 Task: Create a rule when custom fields priority and status are completed.
Action: Mouse moved to (1358, 128)
Screenshot: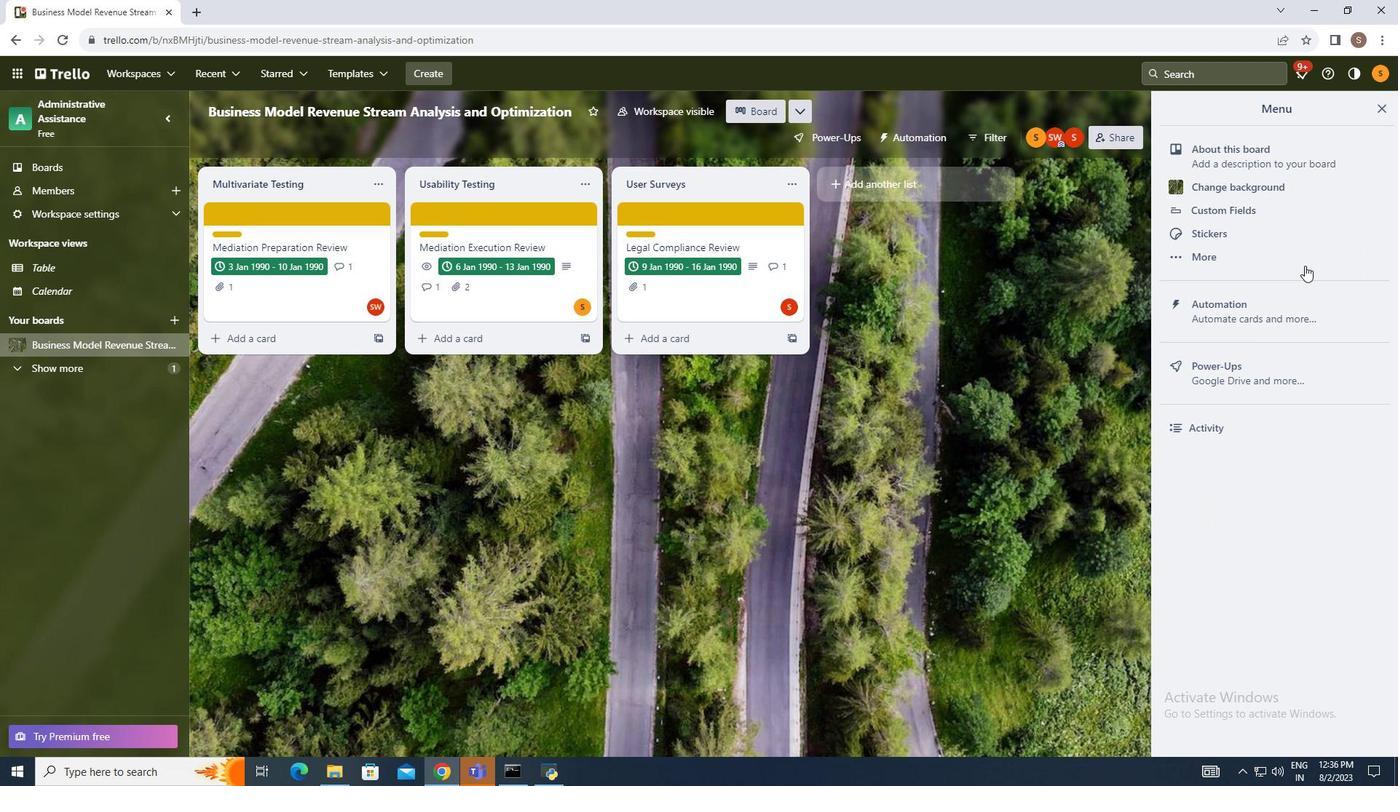 
Action: Mouse pressed left at (1358, 128)
Screenshot: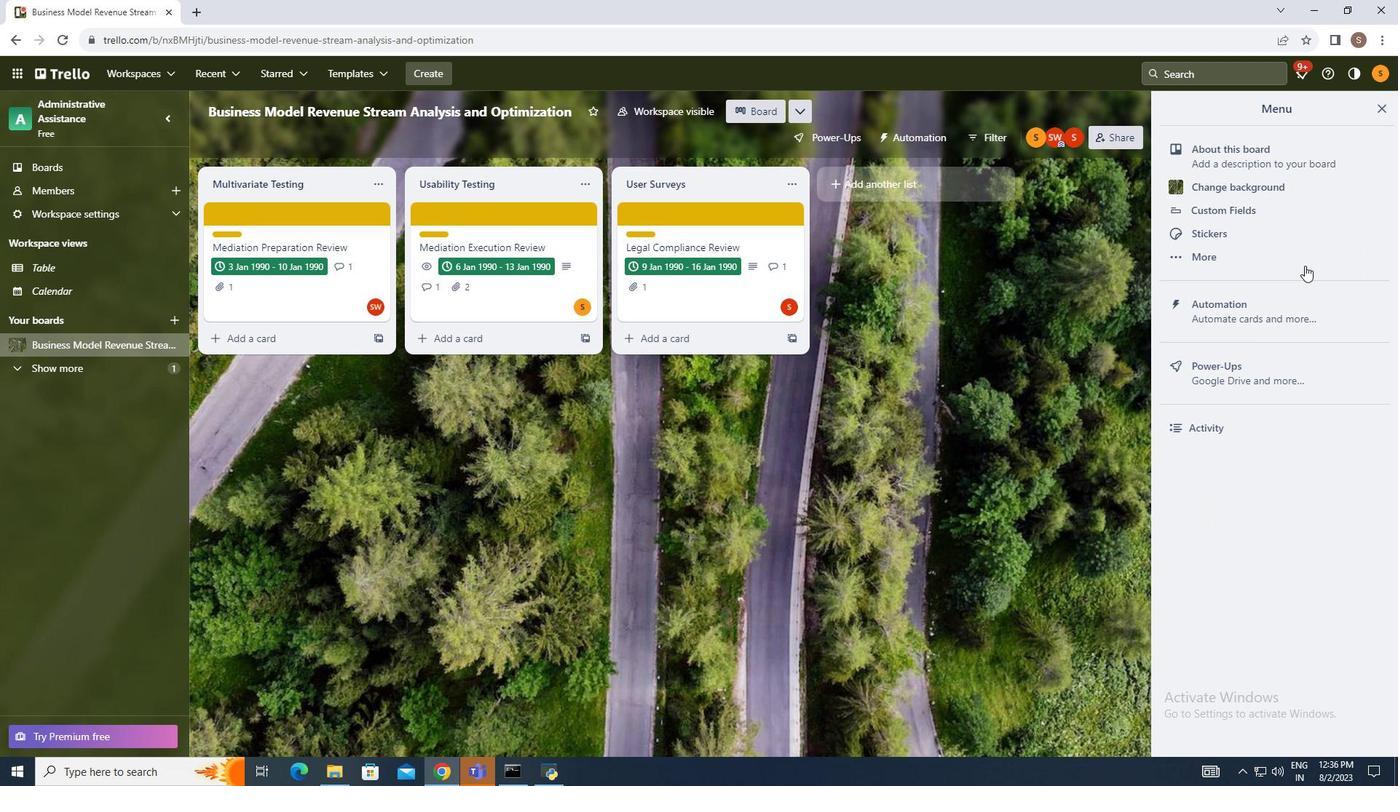 
Action: Mouse moved to (1220, 308)
Screenshot: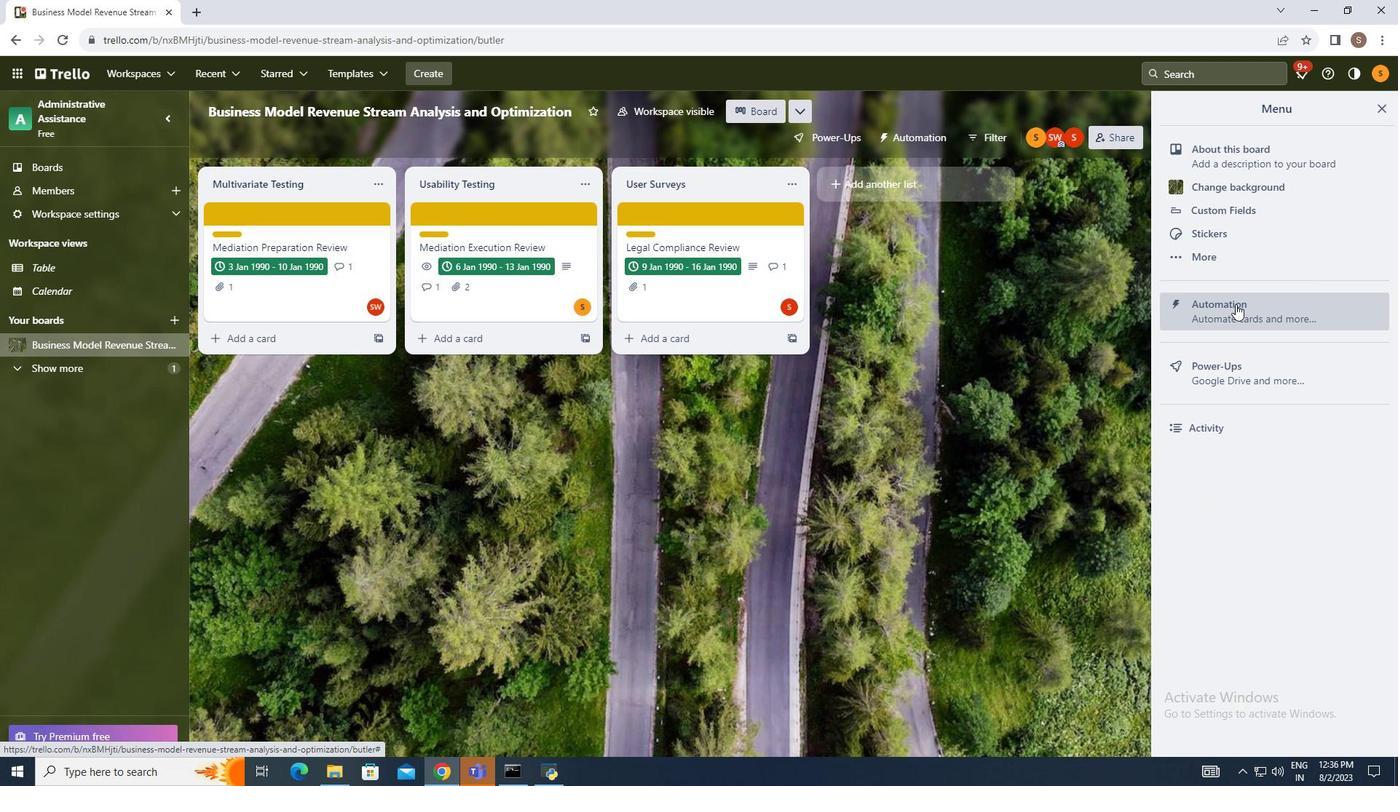 
Action: Mouse pressed left at (1220, 308)
Screenshot: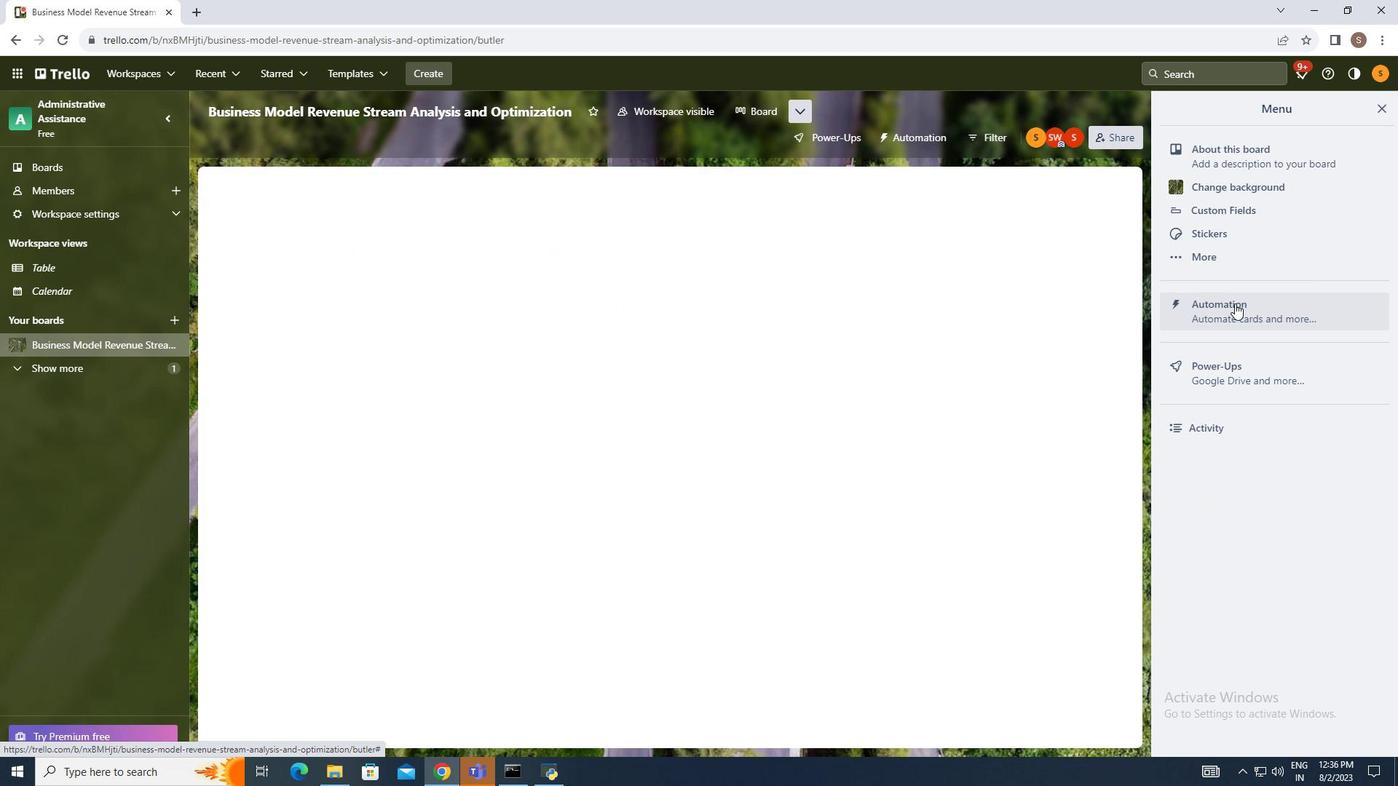 
Action: Mouse moved to (285, 268)
Screenshot: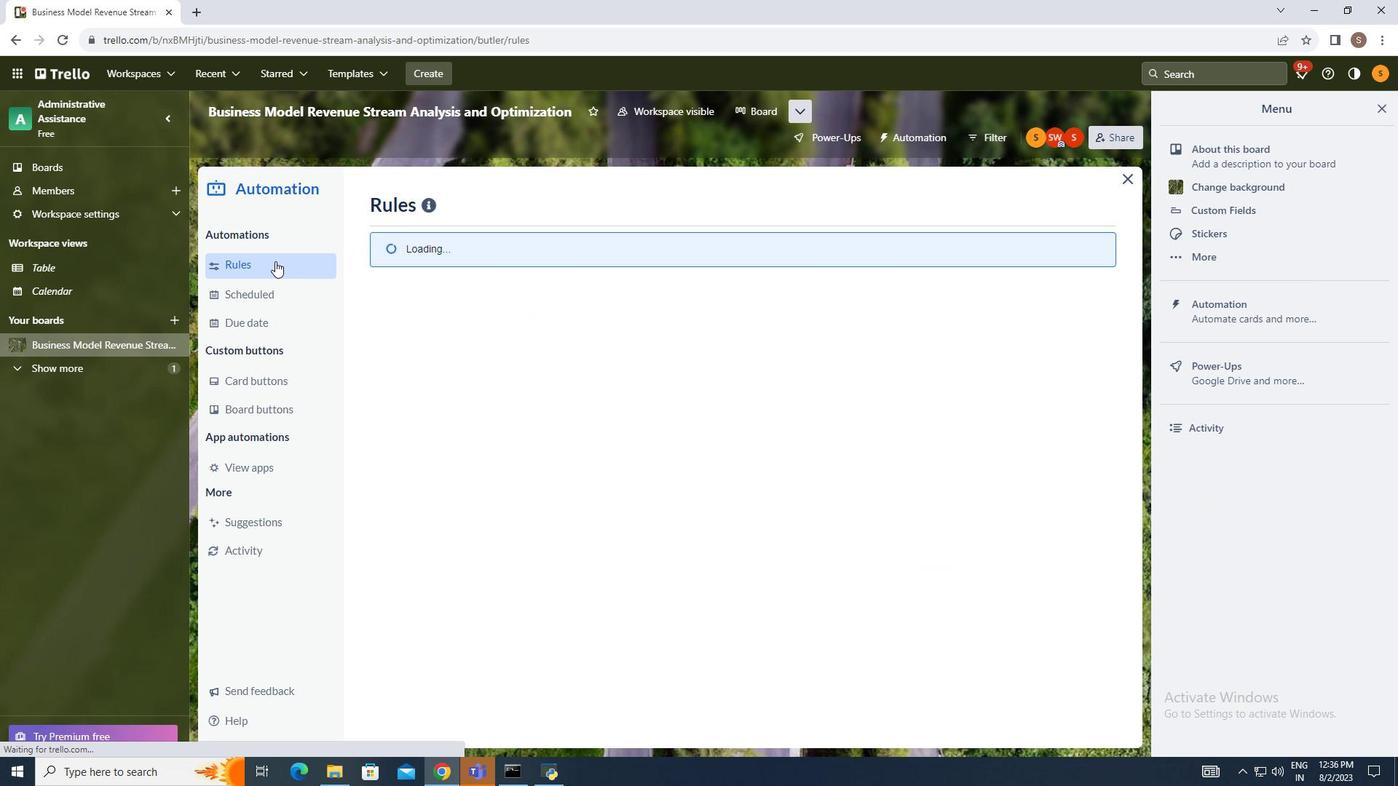 
Action: Mouse pressed left at (285, 268)
Screenshot: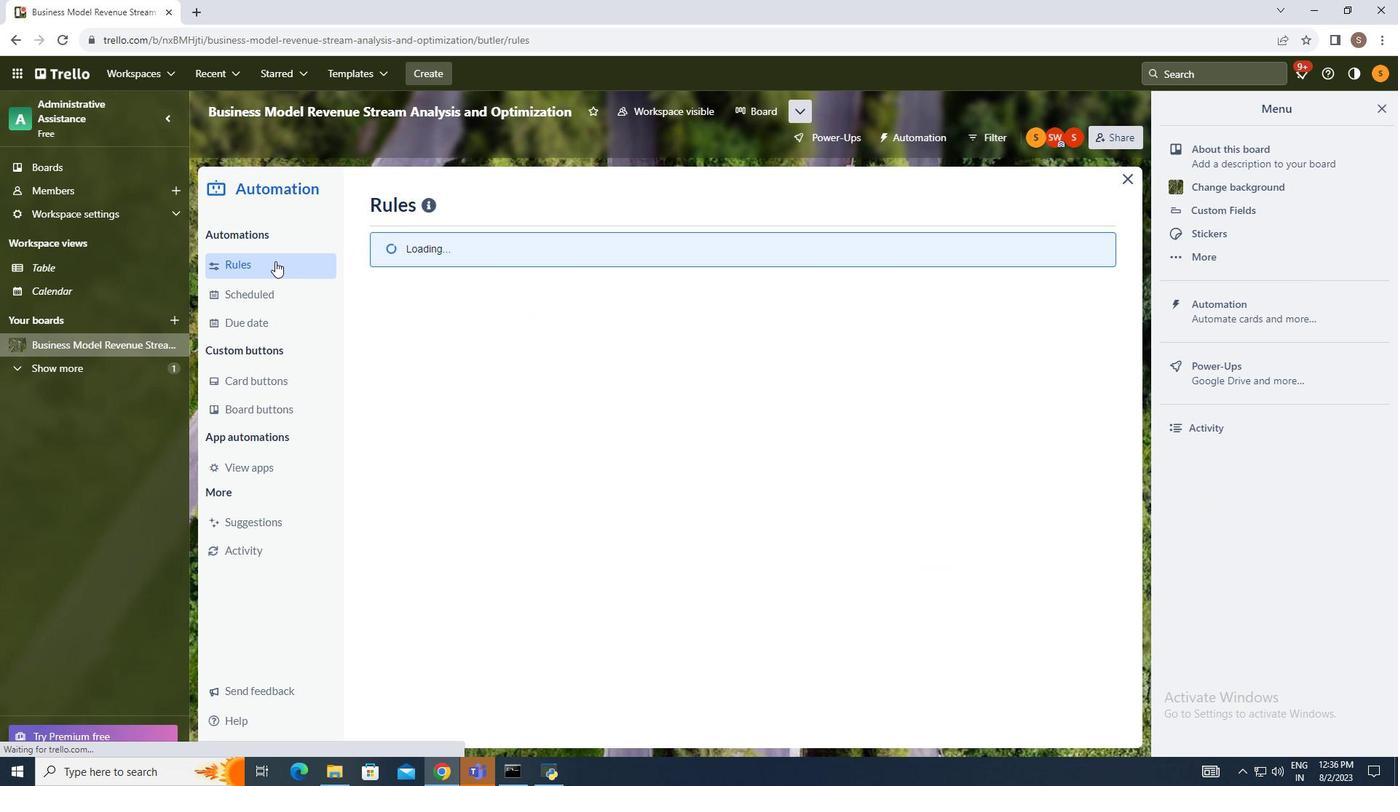 
Action: Mouse moved to (974, 211)
Screenshot: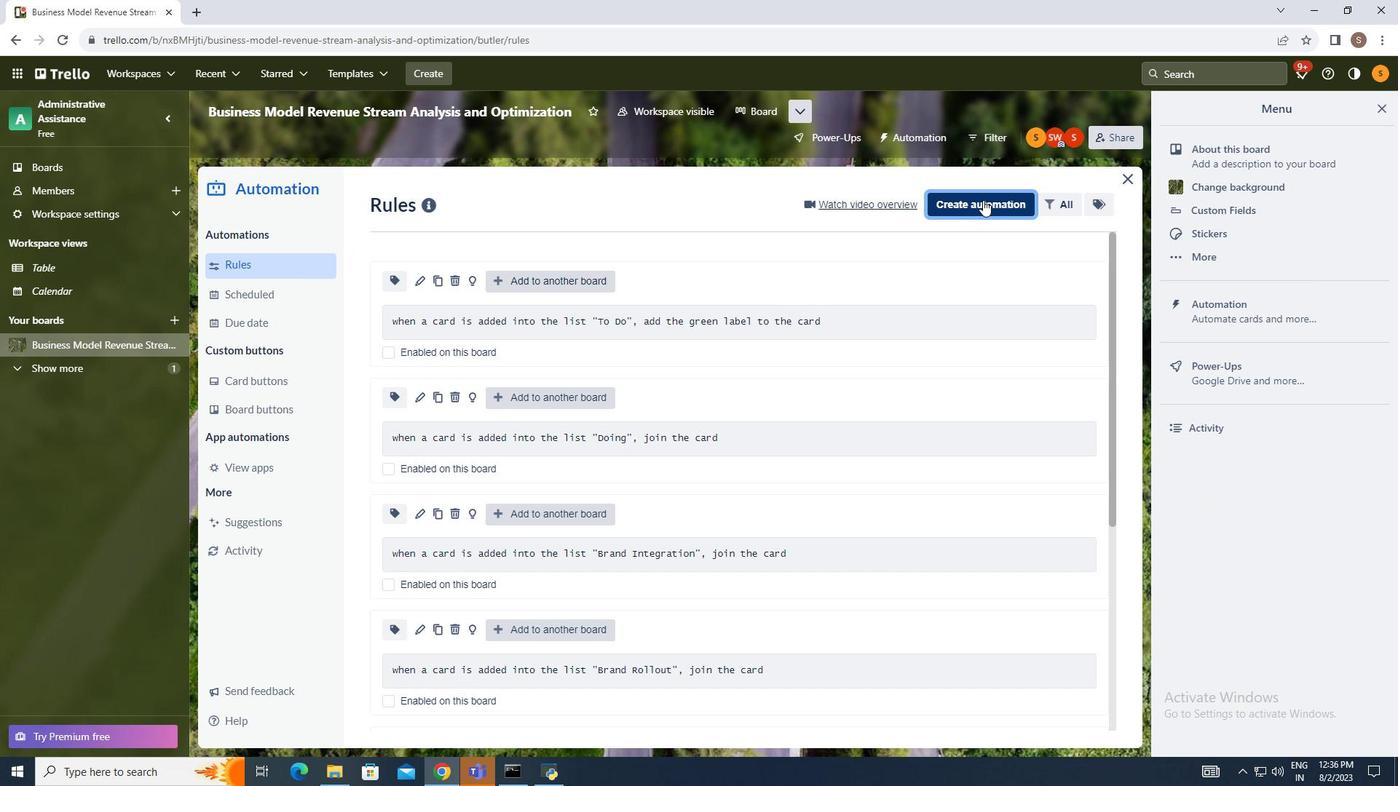 
Action: Mouse pressed left at (974, 211)
Screenshot: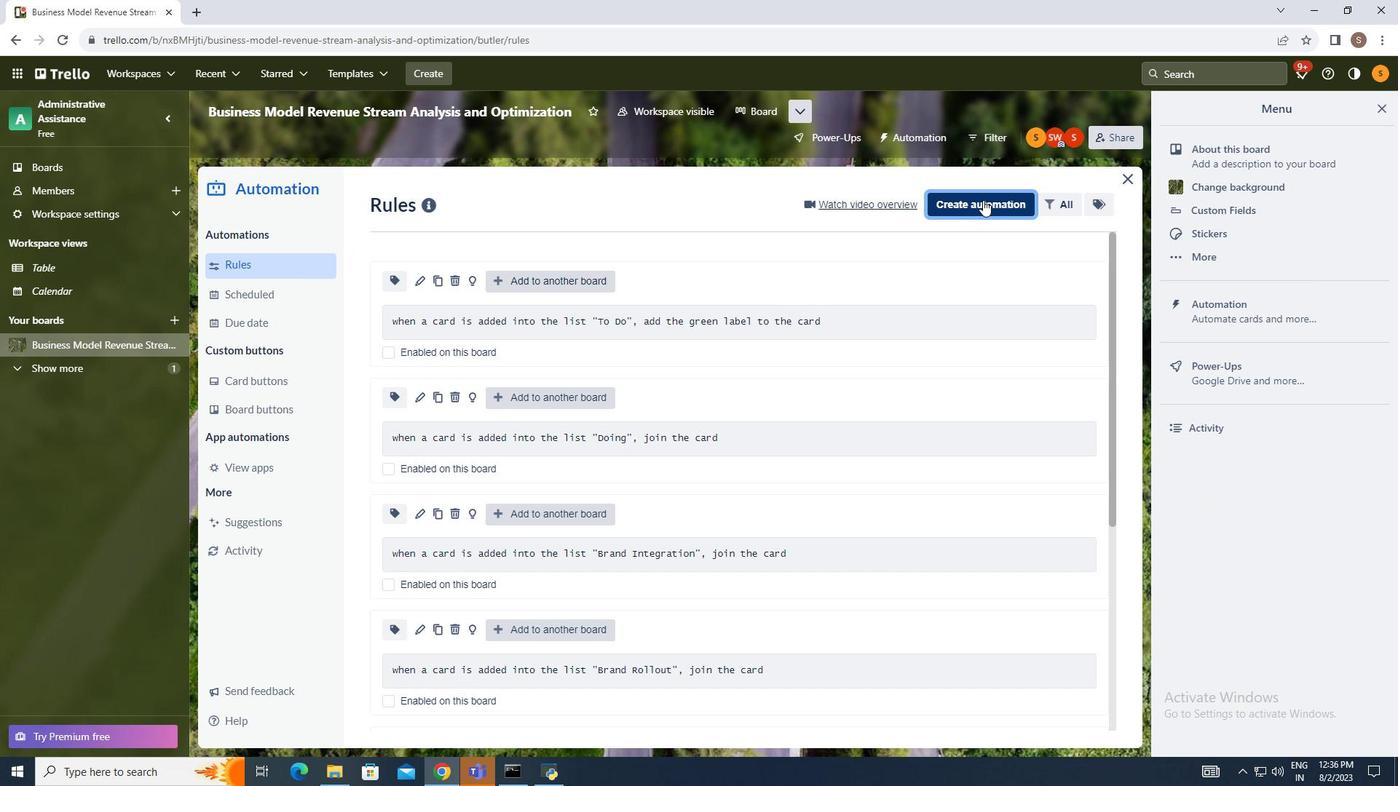 
Action: Mouse moved to (739, 344)
Screenshot: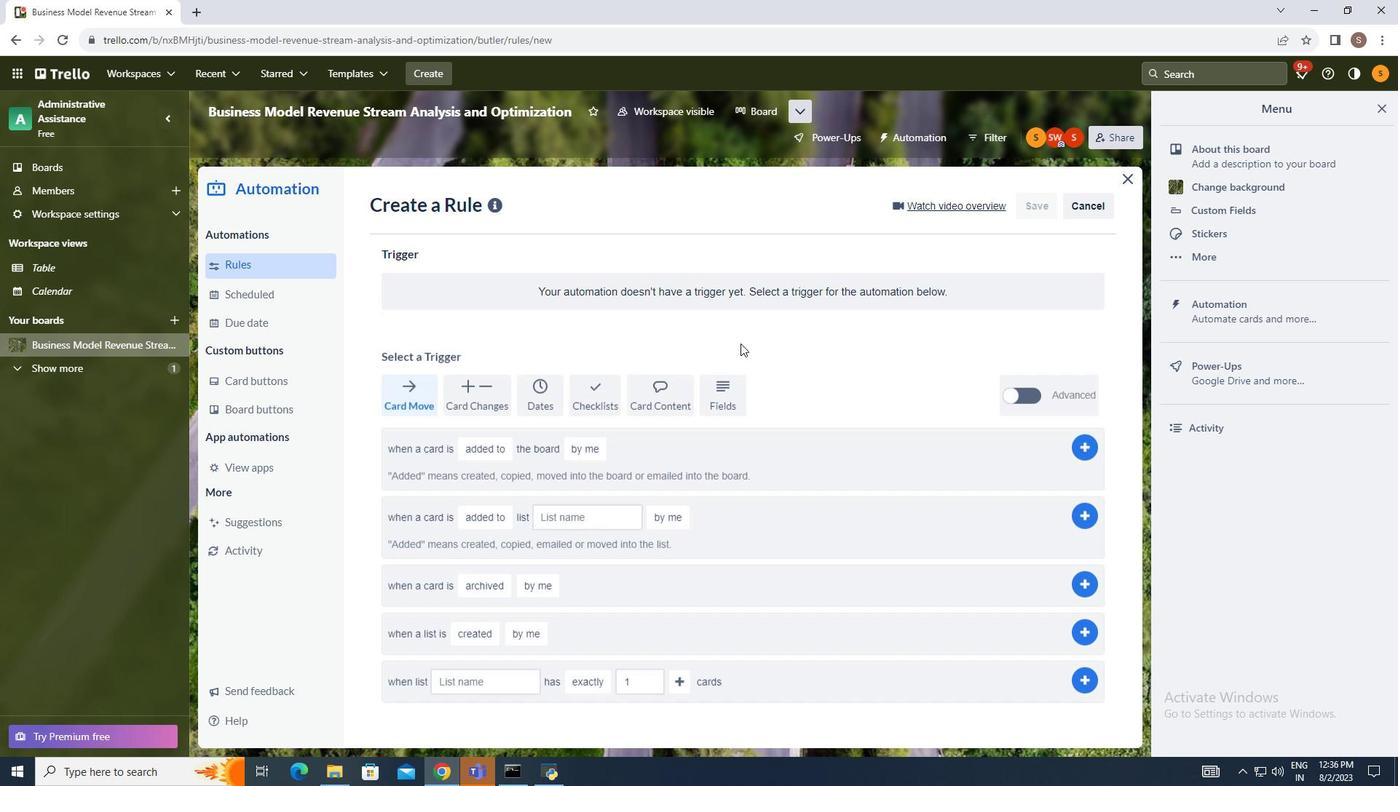 
Action: Mouse pressed left at (739, 344)
Screenshot: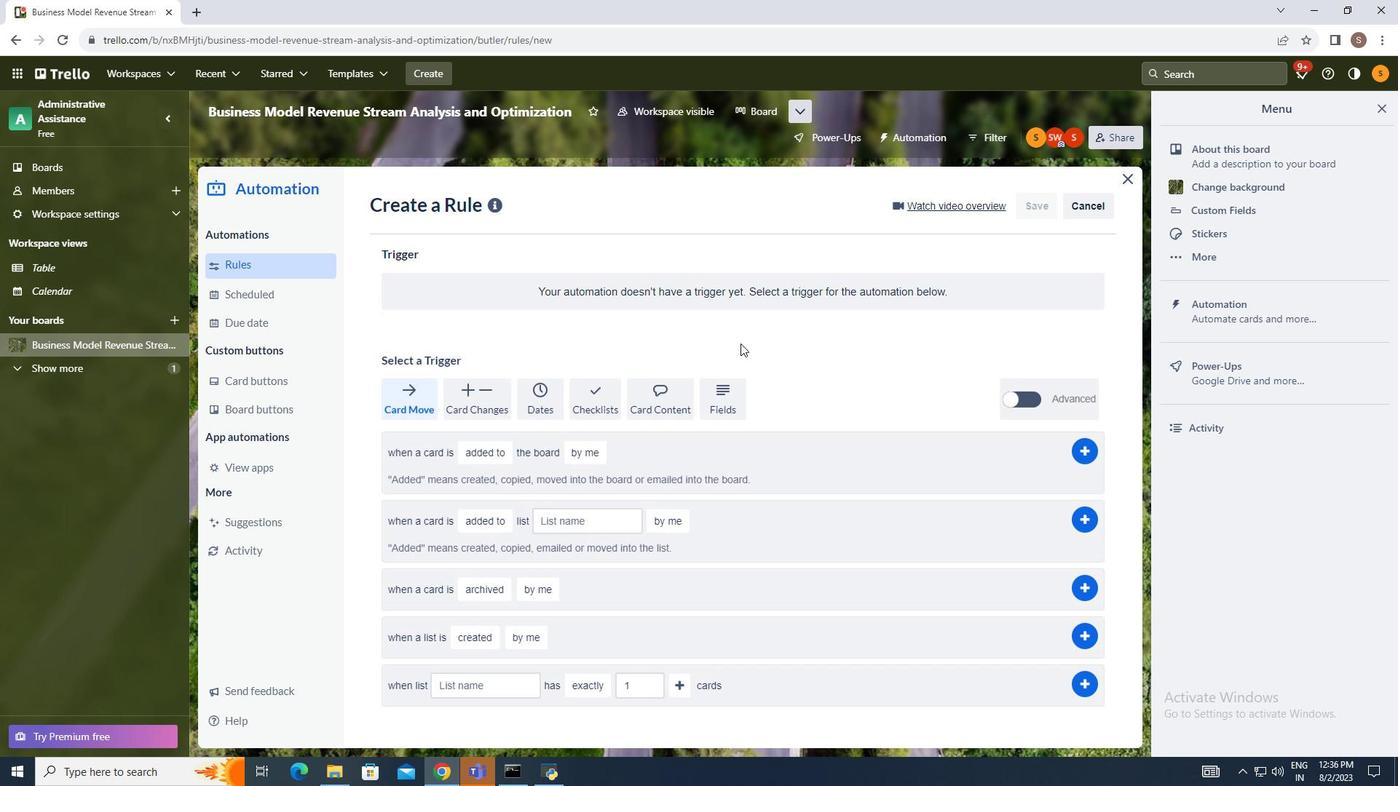 
Action: Mouse moved to (716, 388)
Screenshot: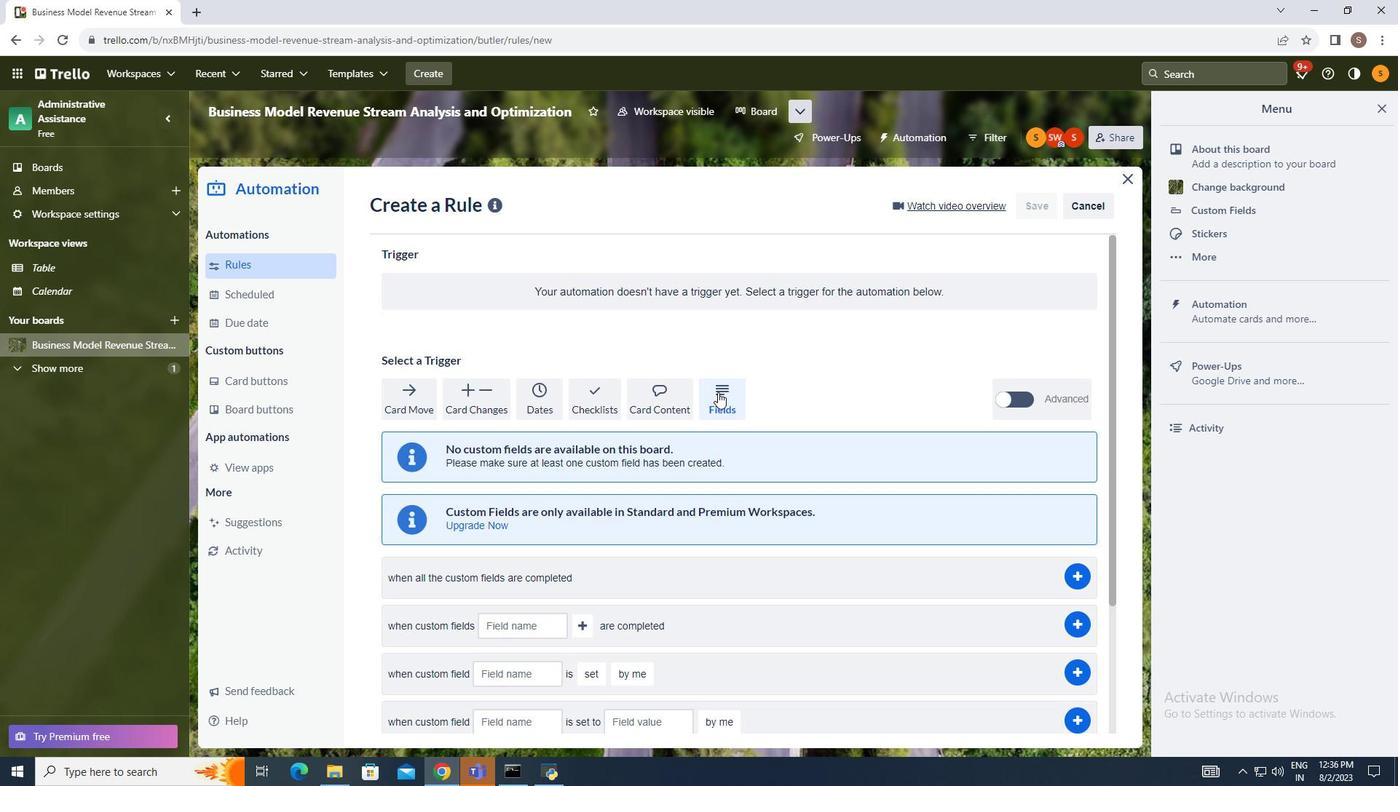 
Action: Mouse pressed left at (716, 388)
Screenshot: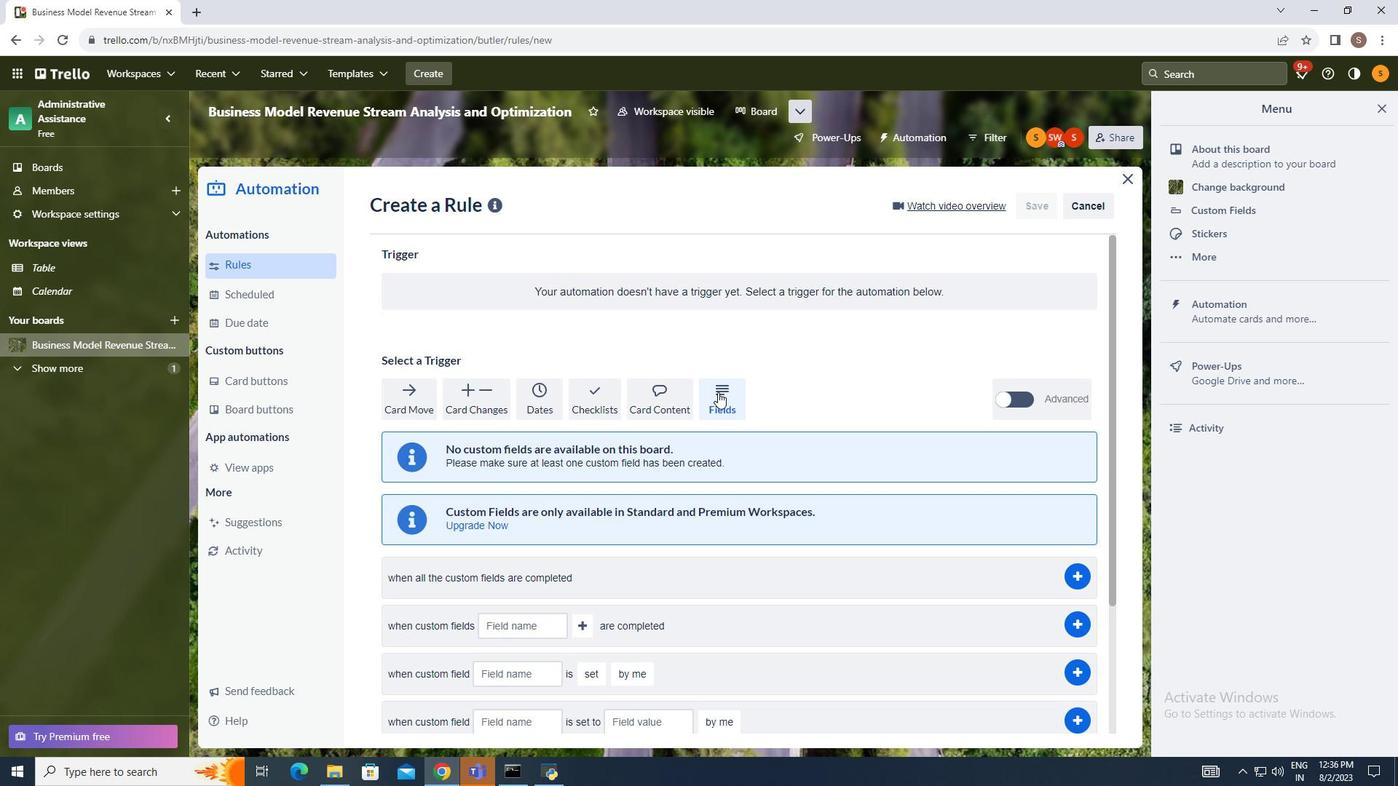 
Action: Mouse moved to (691, 479)
Screenshot: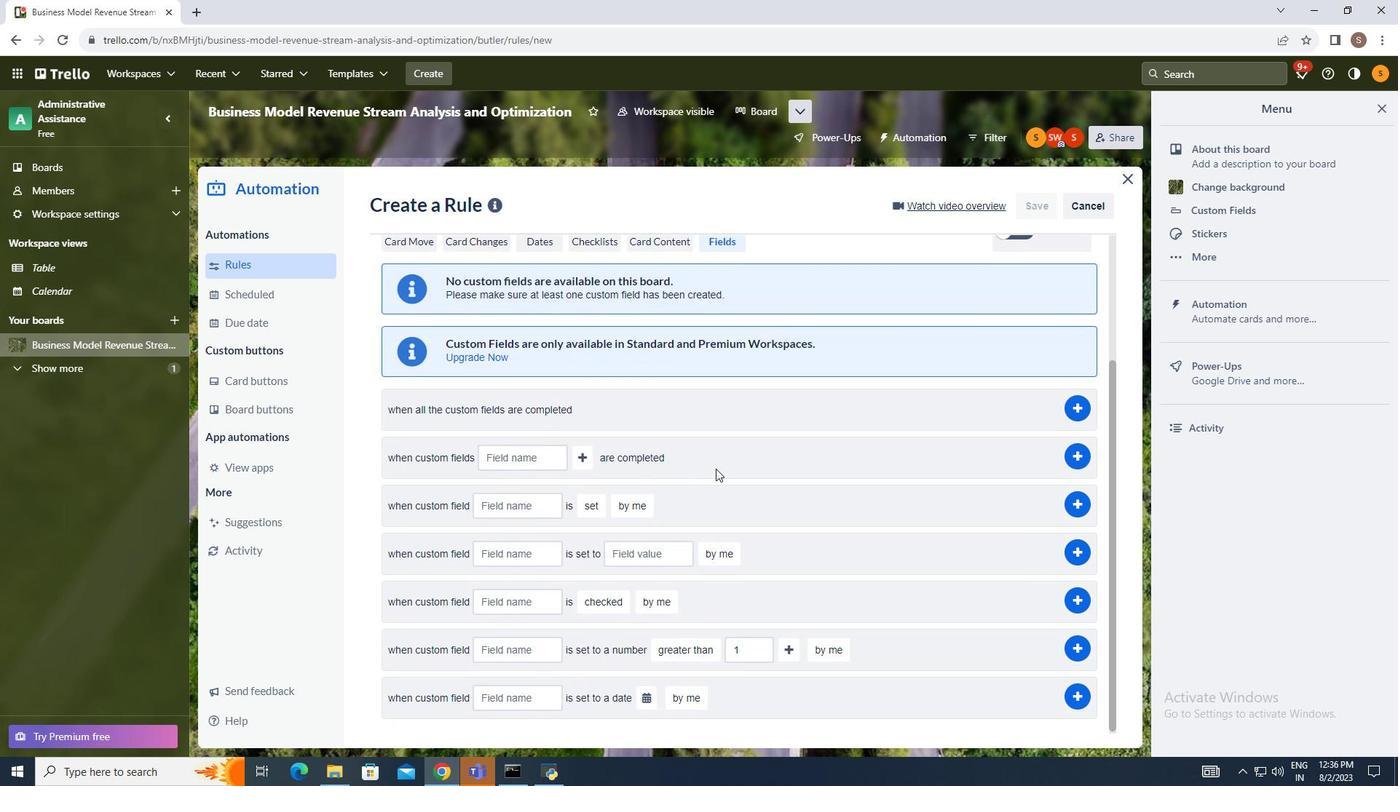 
Action: Mouse scrolled (691, 479) with delta (0, 0)
Screenshot: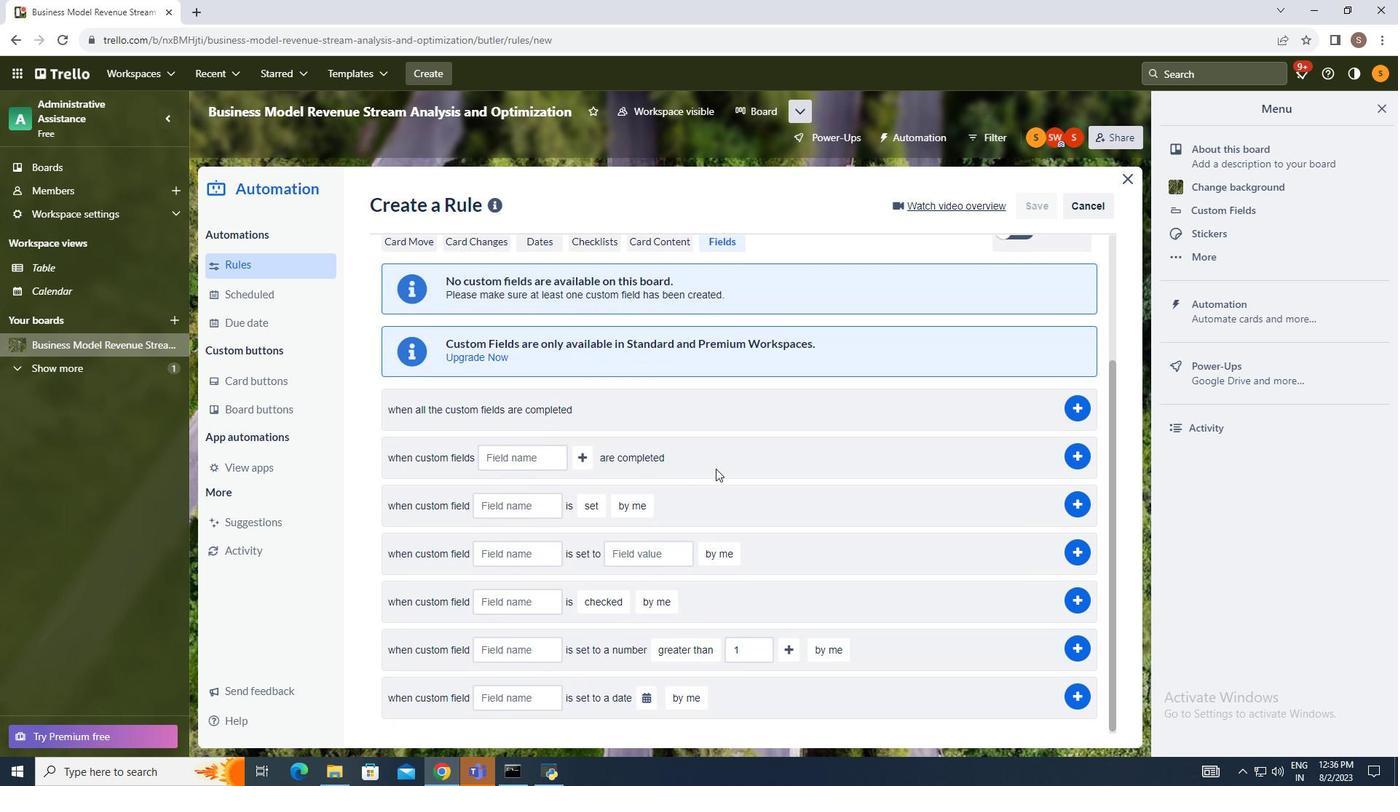 
Action: Mouse scrolled (691, 479) with delta (0, 0)
Screenshot: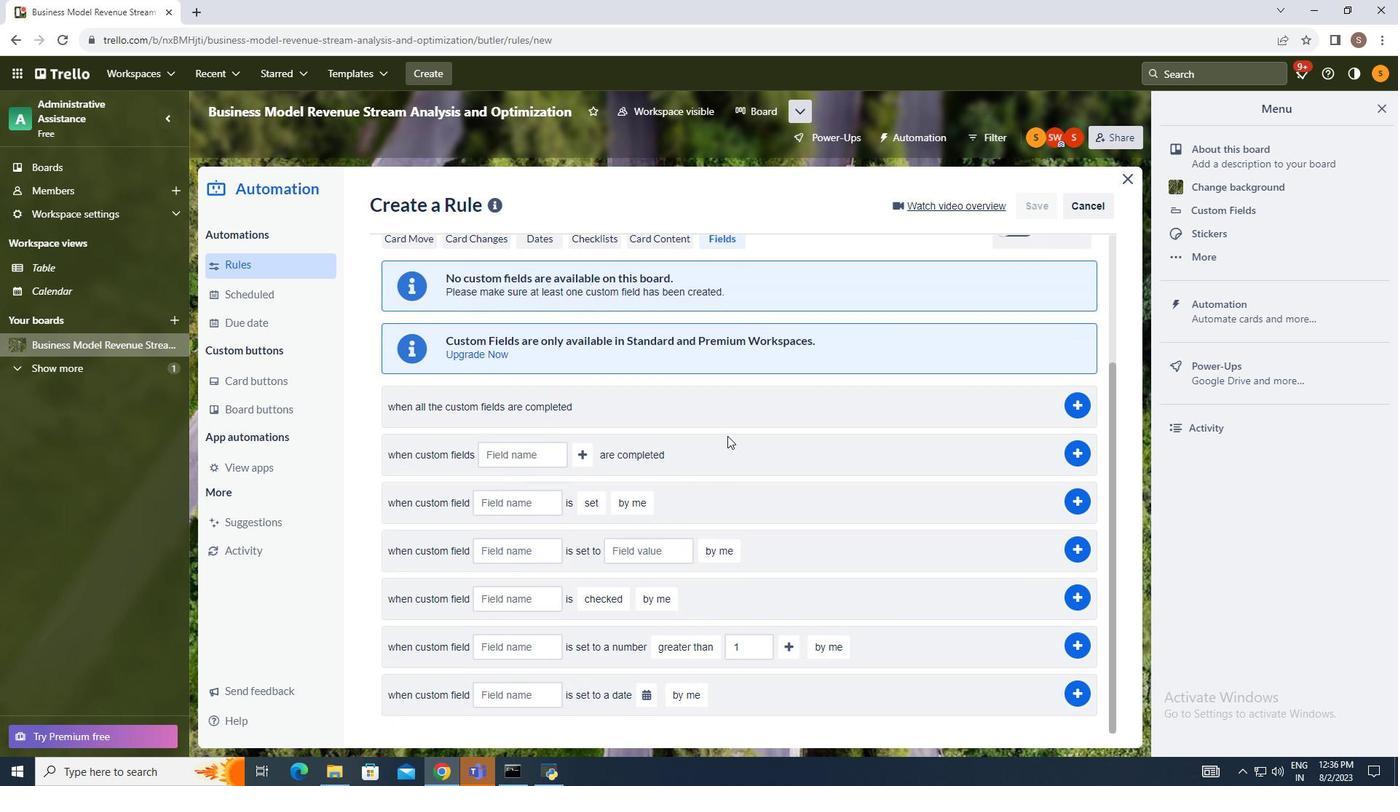 
Action: Mouse scrolled (691, 479) with delta (0, 0)
Screenshot: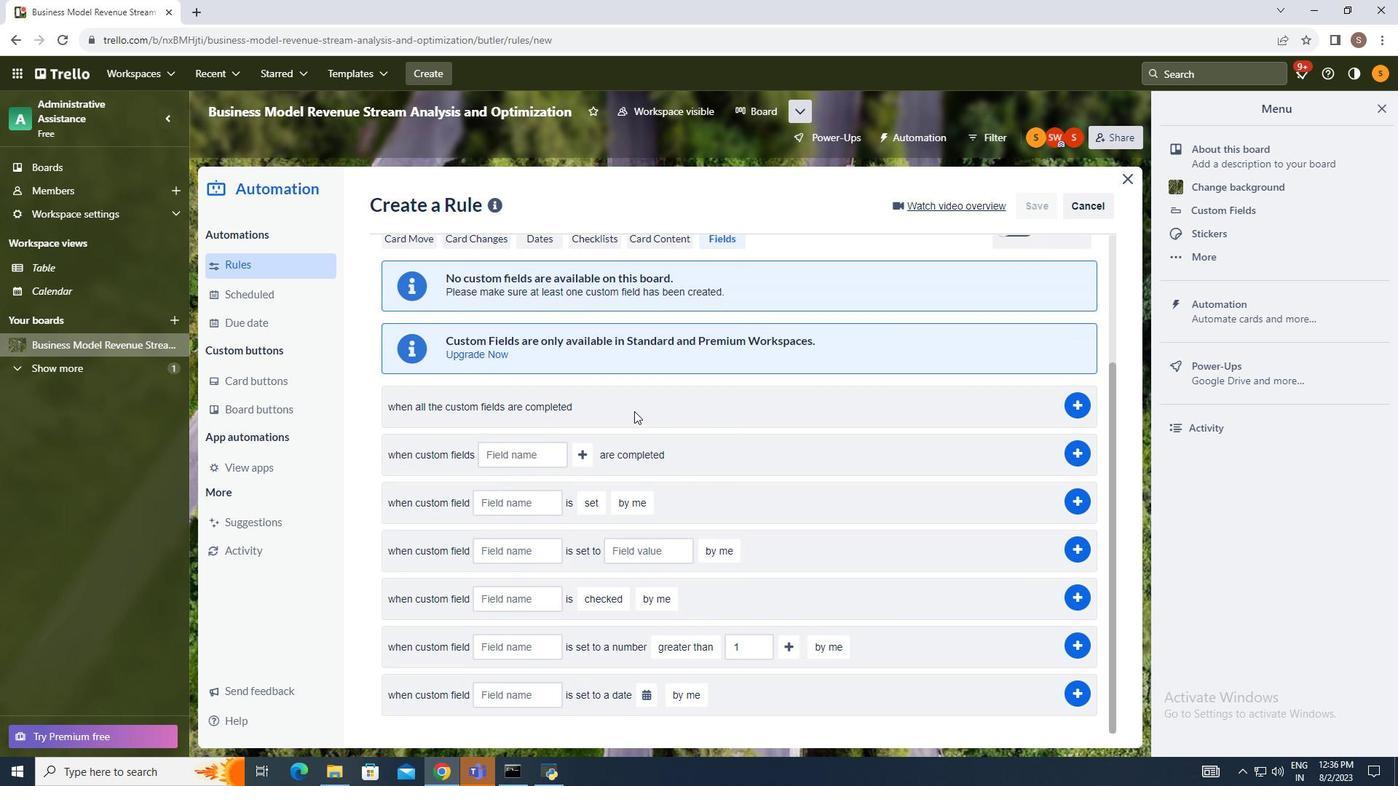 
Action: Mouse moved to (498, 446)
Screenshot: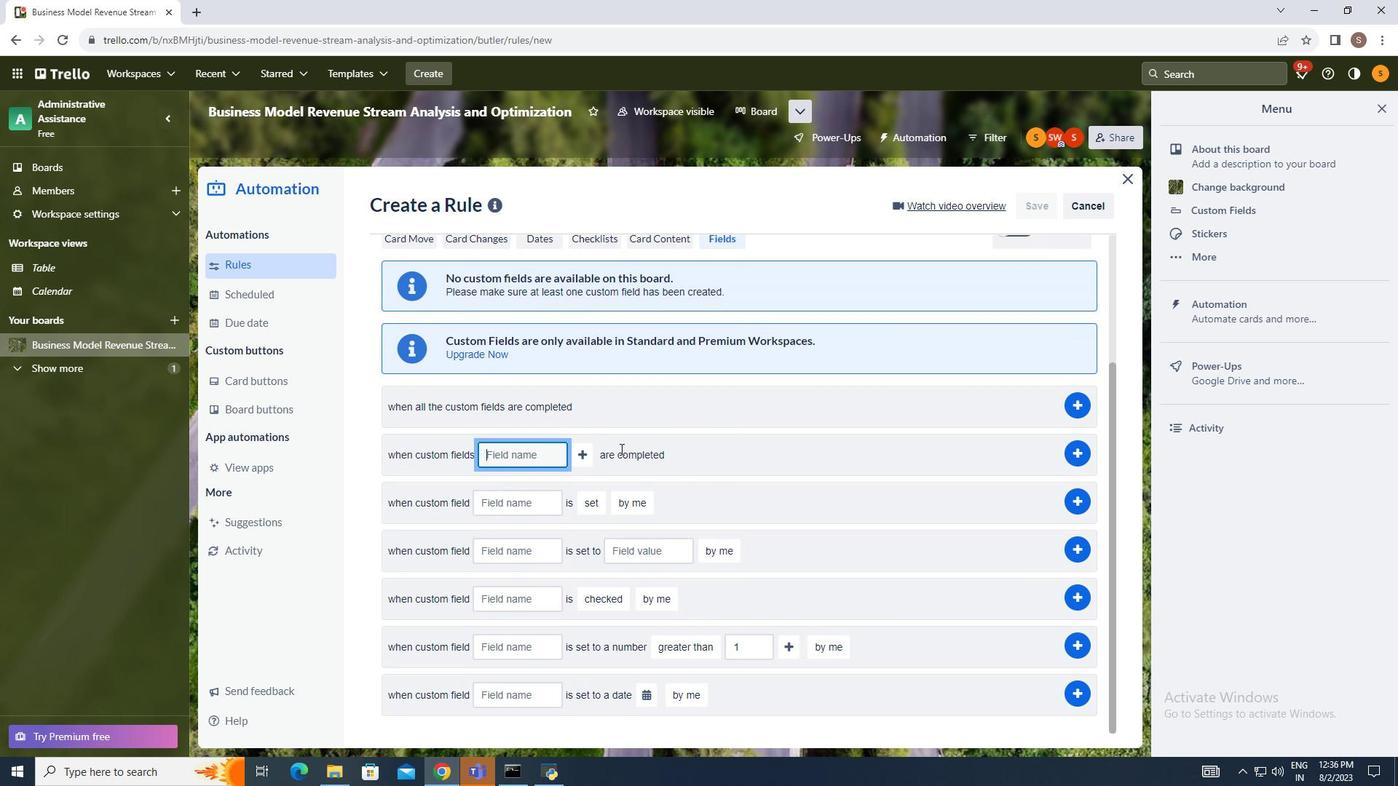 
Action: Mouse pressed left at (498, 446)
Screenshot: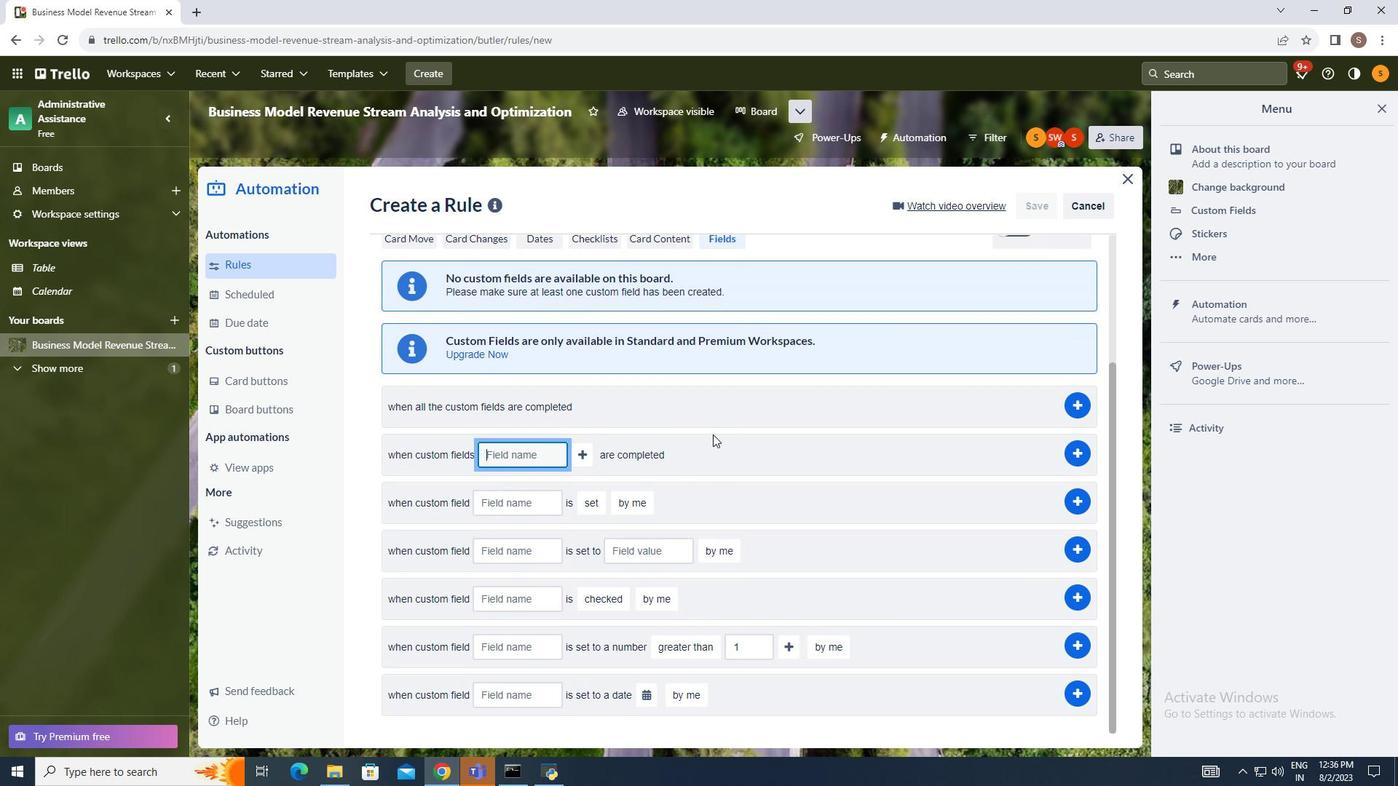
Action: Mouse moved to (722, 418)
Screenshot: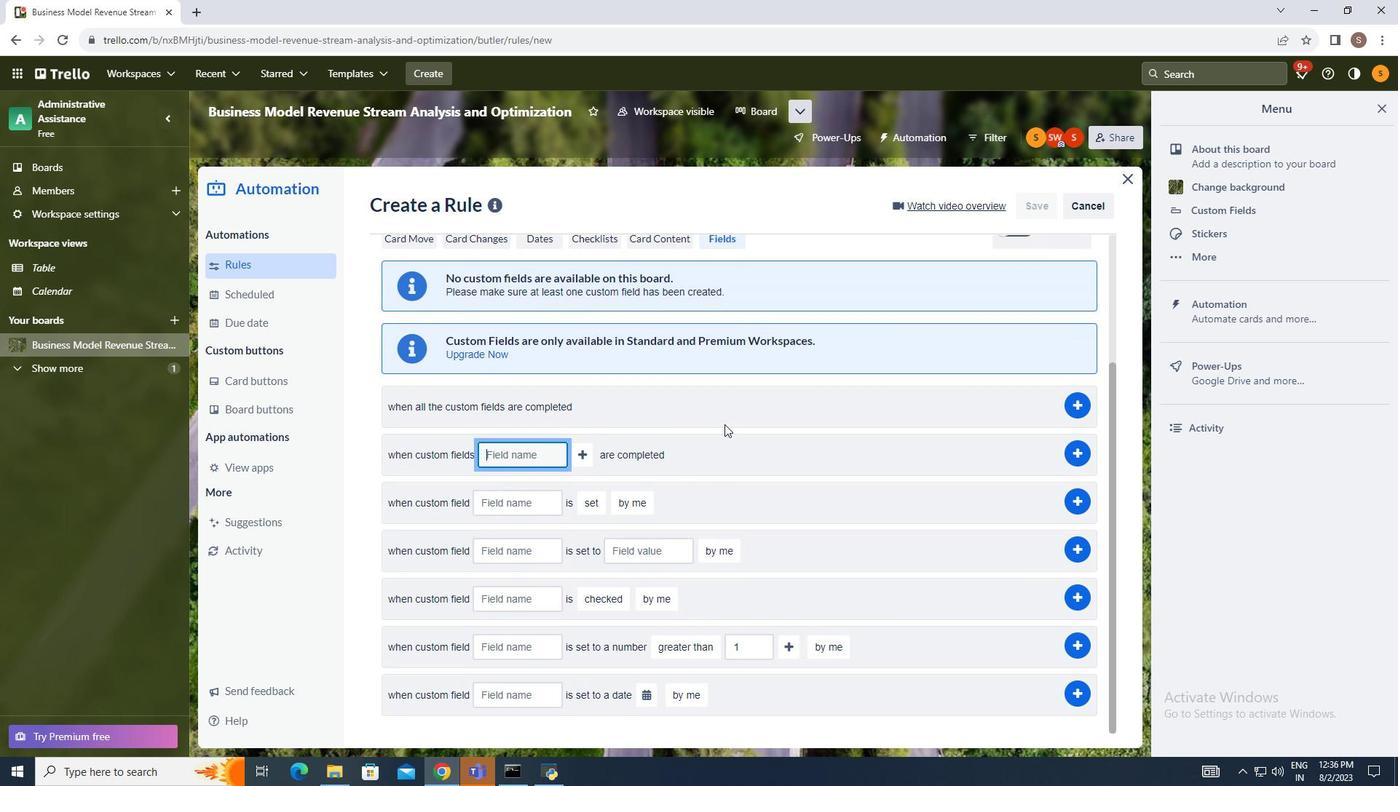 
Action: Key pressed priority<Key.space>and<Key.space>status
Screenshot: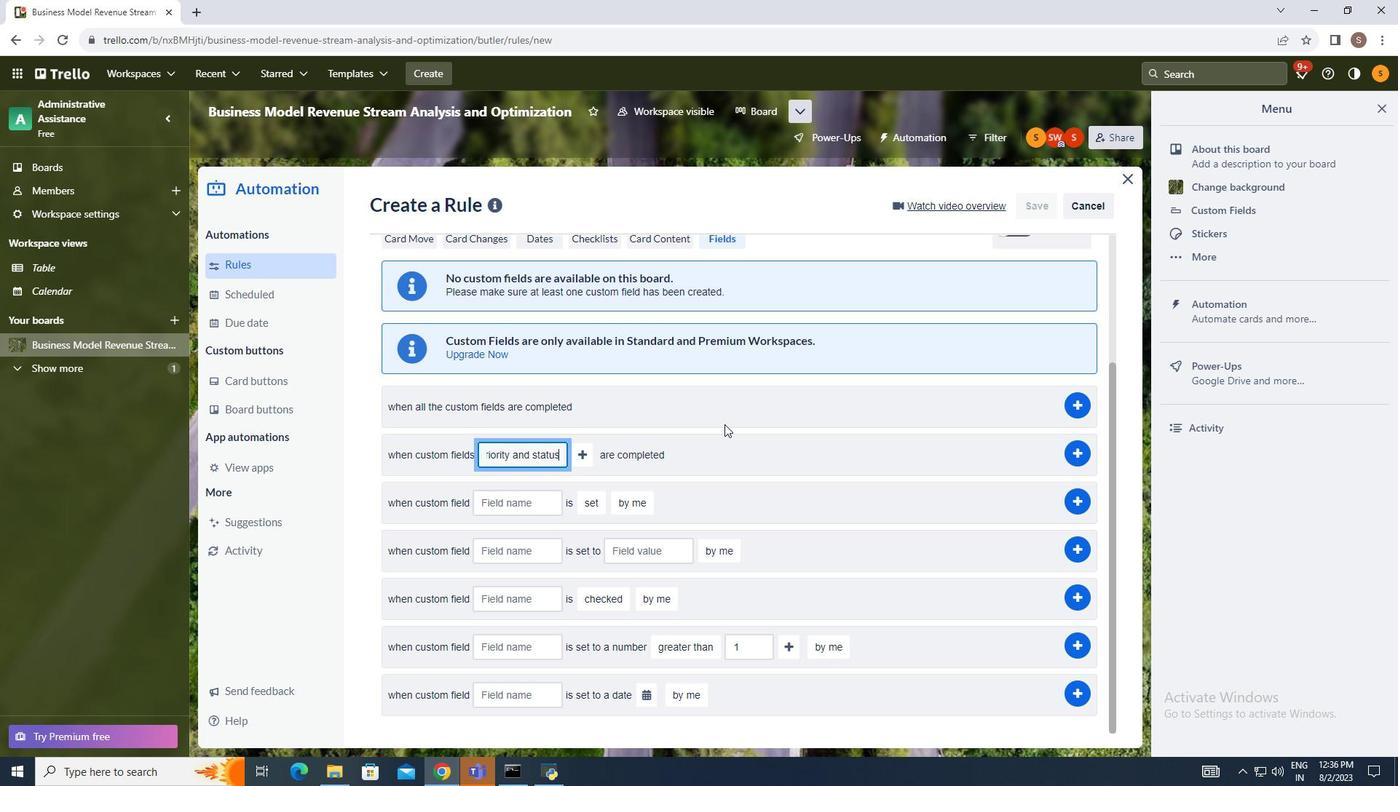 
Action: Mouse moved to (1060, 445)
Screenshot: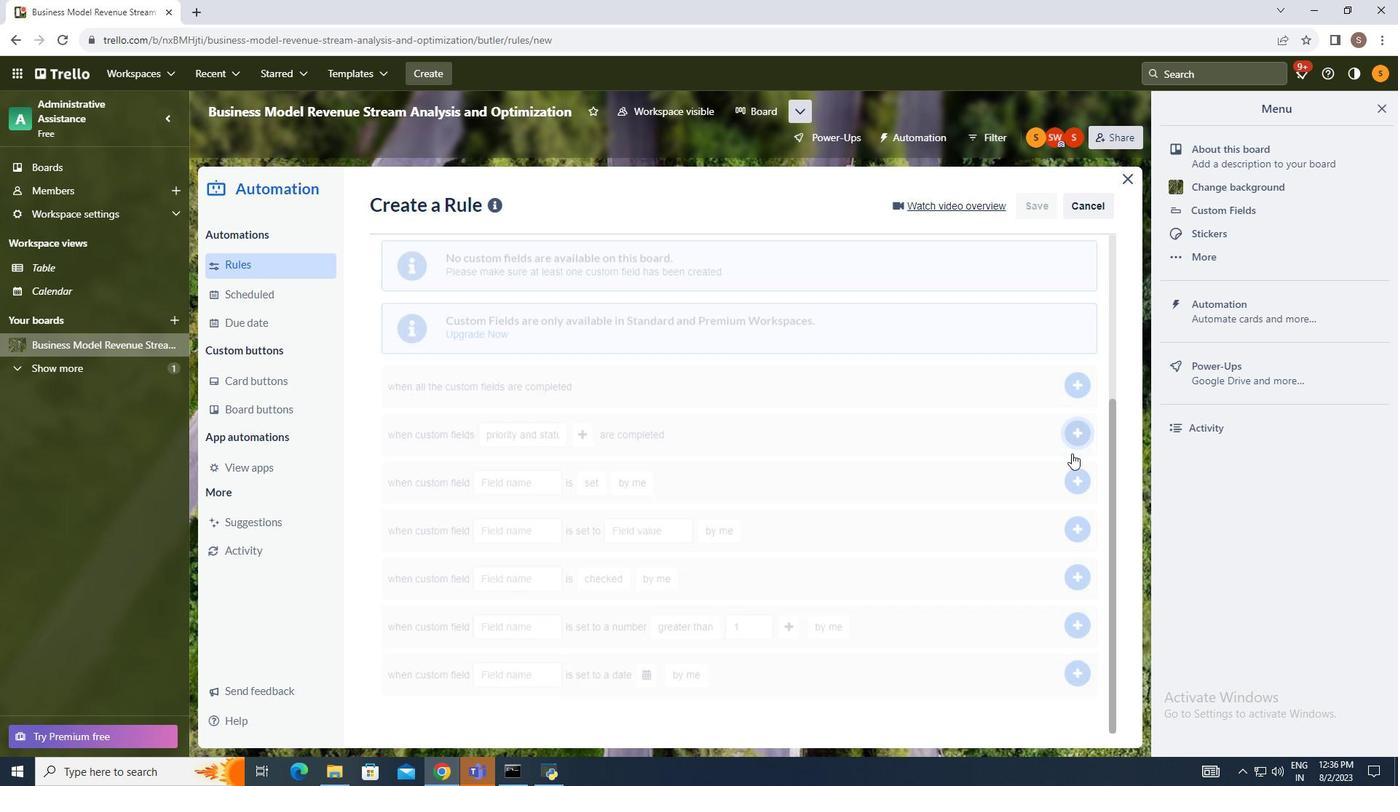 
Action: Mouse pressed left at (1060, 445)
Screenshot: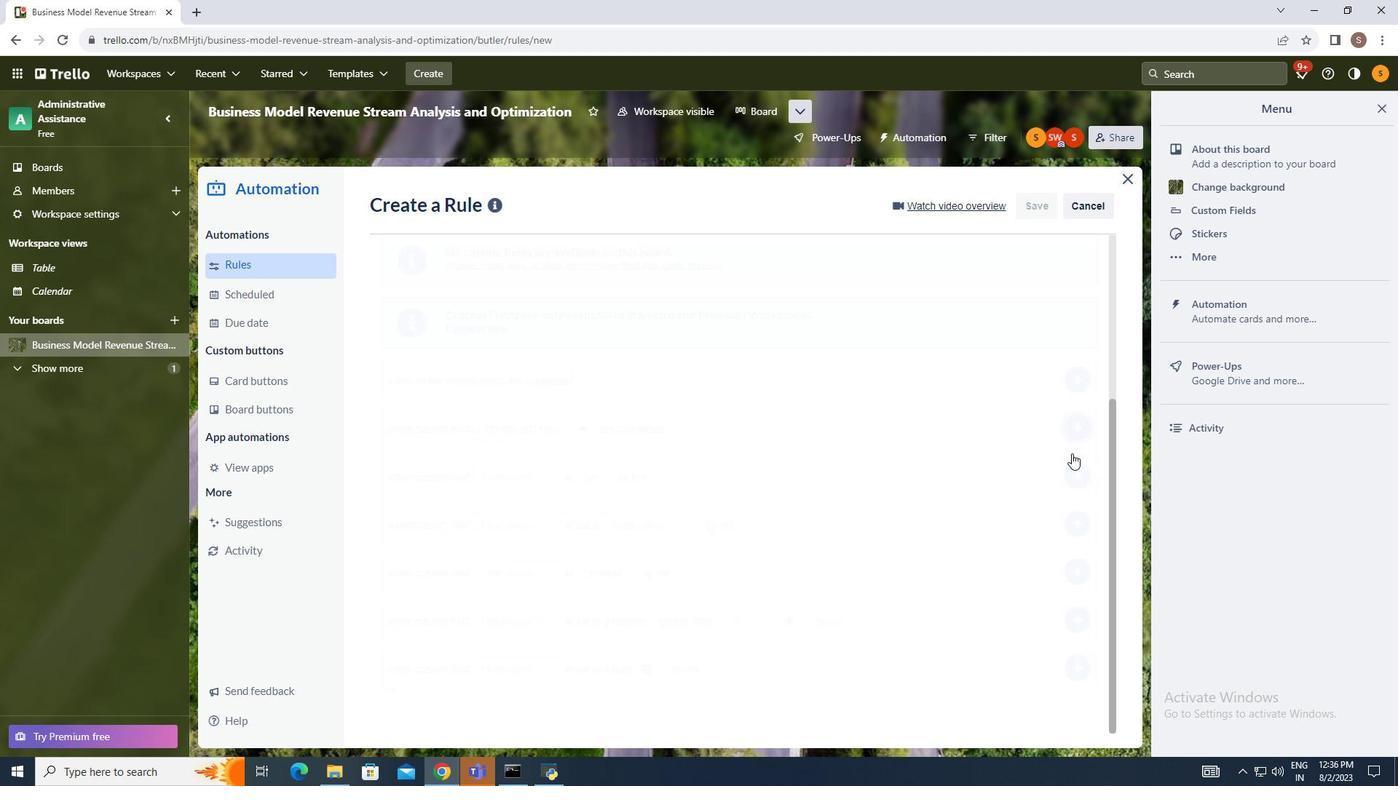 
Action: Mouse moved to (727, 428)
Screenshot: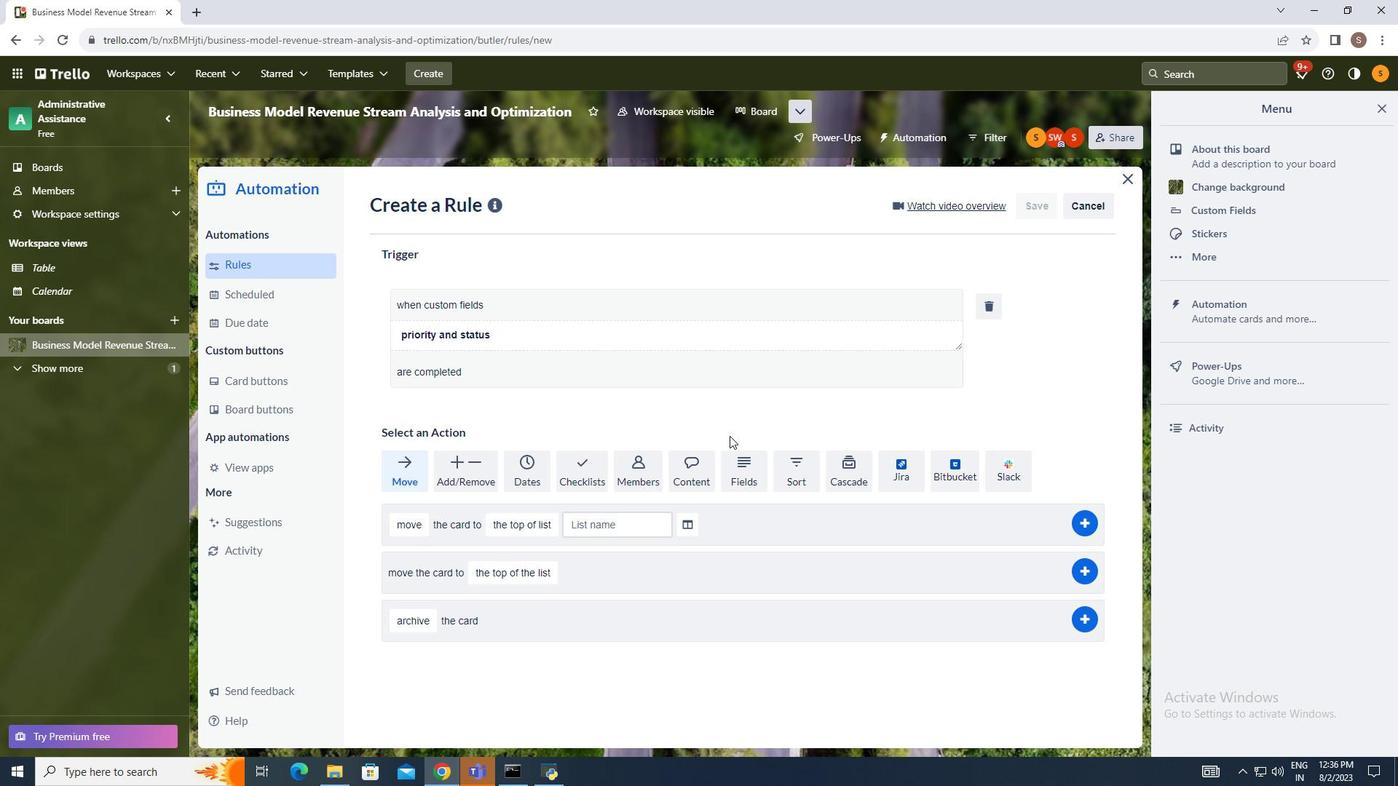 
